 Task: Apply Clip Filter to Cartoon
Action: Mouse moved to (789, 310)
Screenshot: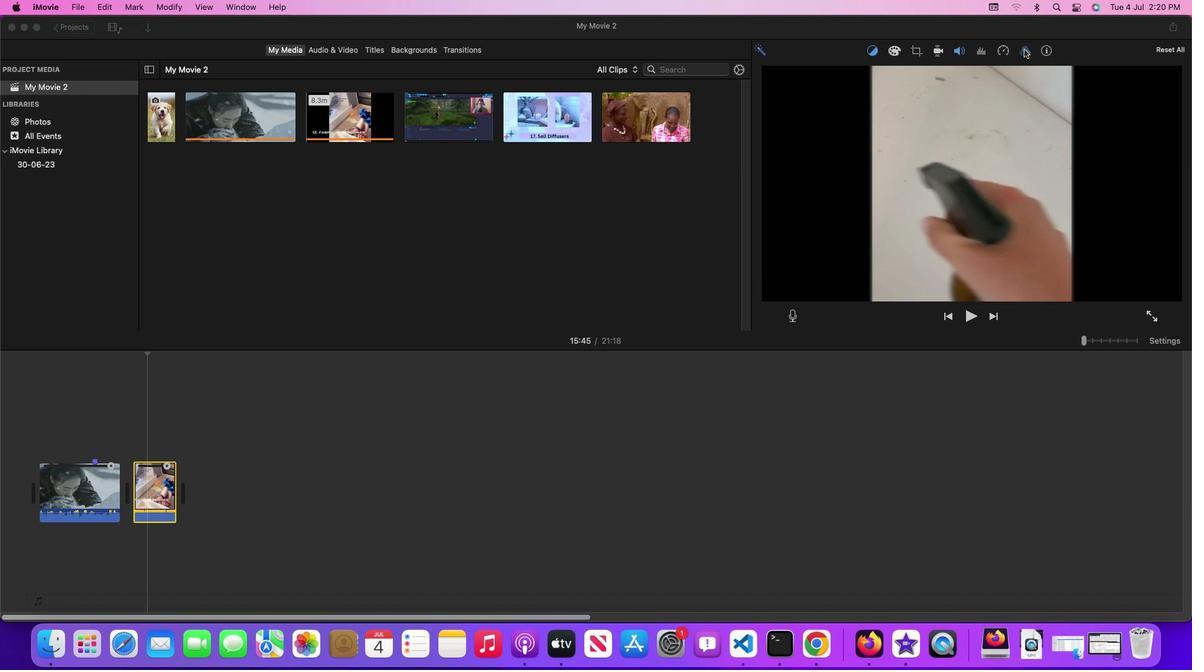 
Action: Mouse pressed left at (789, 310)
Screenshot: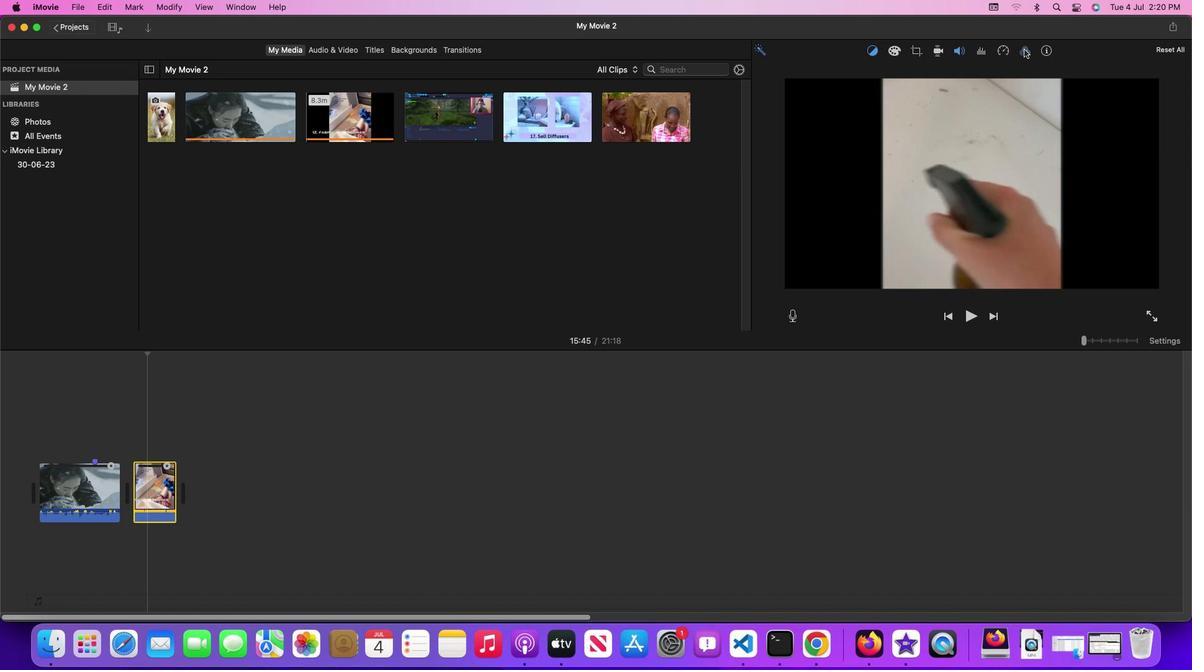 
Action: Mouse moved to (789, 310)
Screenshot: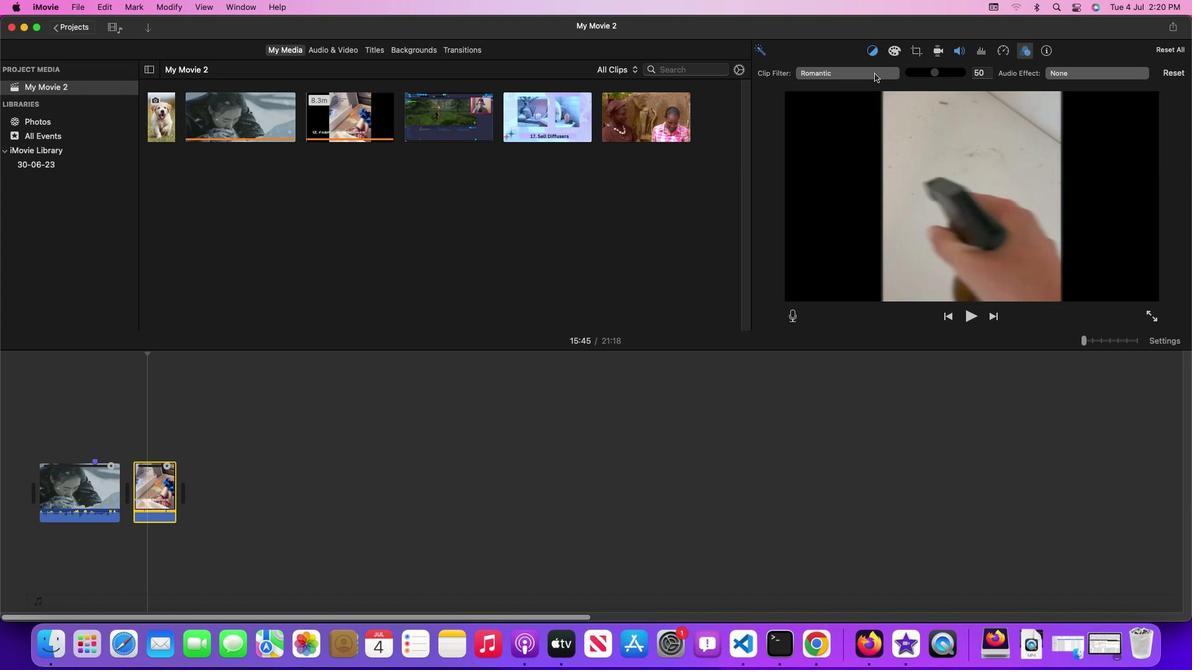 
Action: Mouse pressed left at (789, 310)
Screenshot: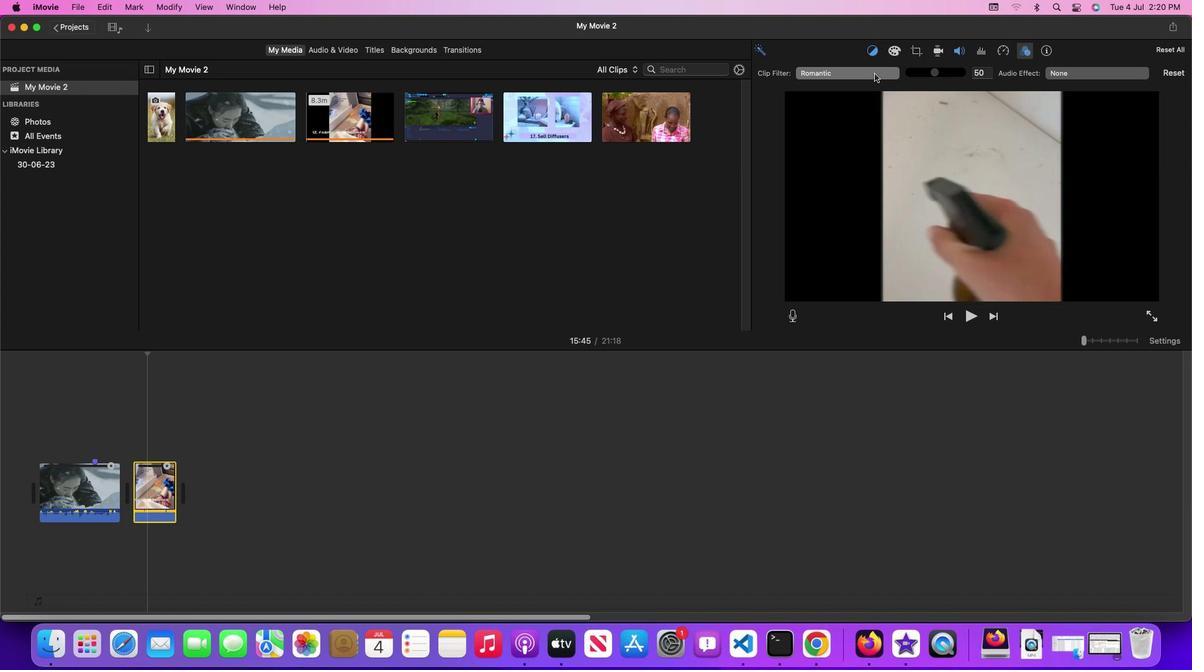 
Action: Mouse moved to (789, 310)
Screenshot: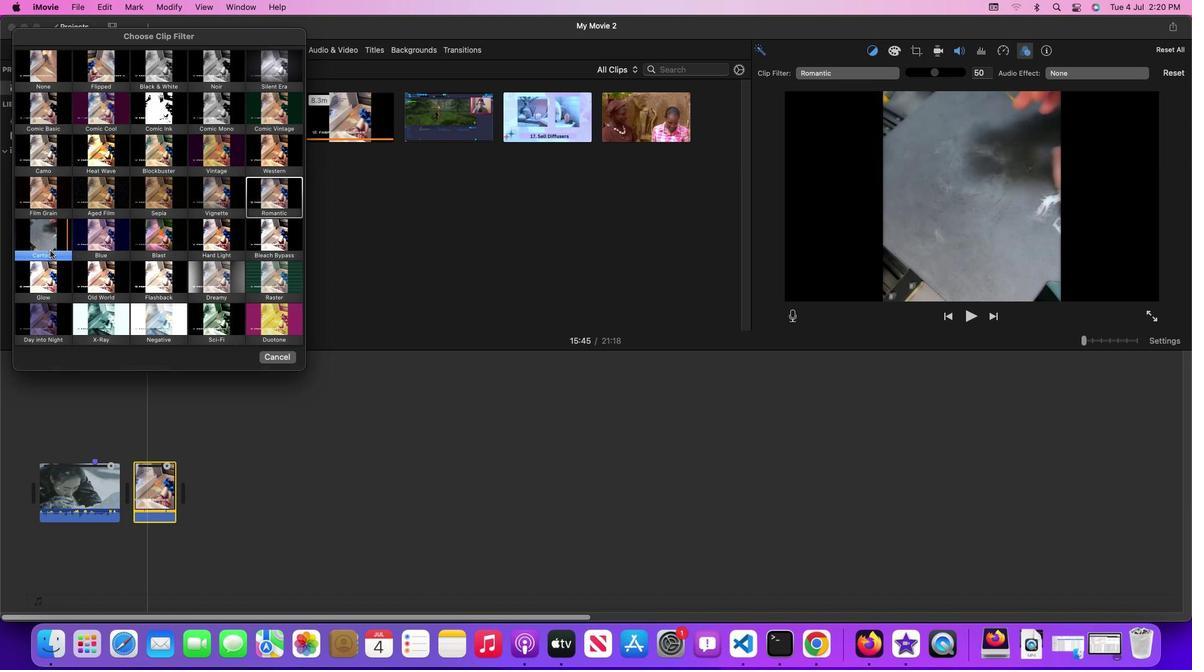 
Action: Mouse pressed left at (789, 310)
Screenshot: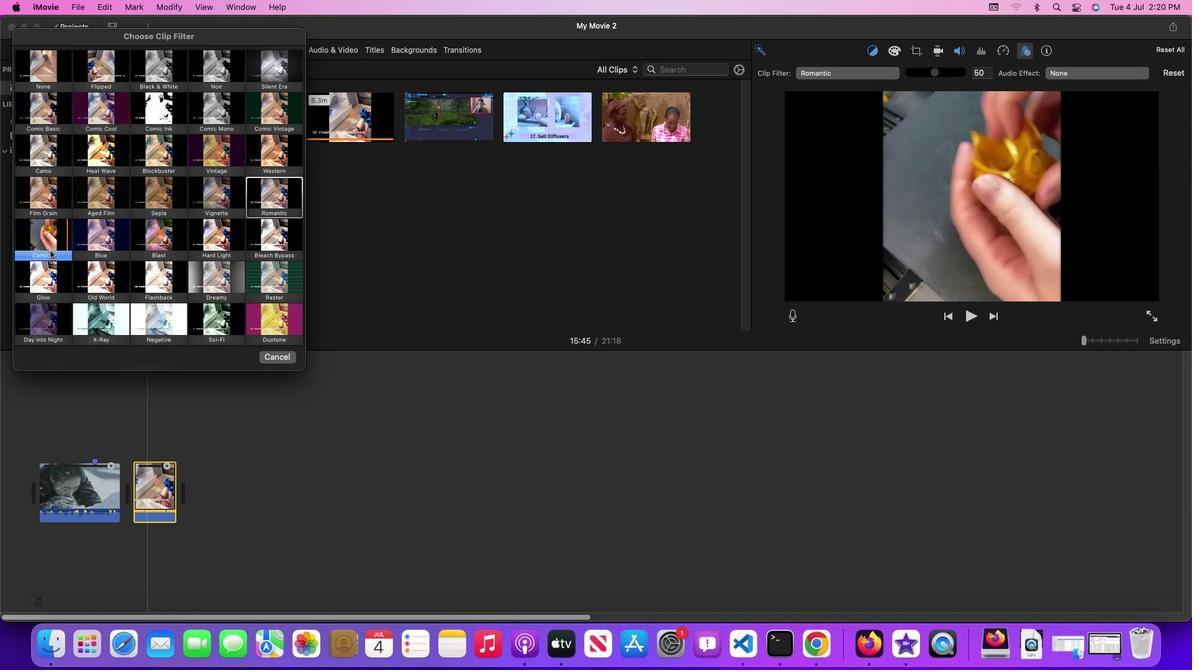 
Action: Mouse moved to (789, 310)
Screenshot: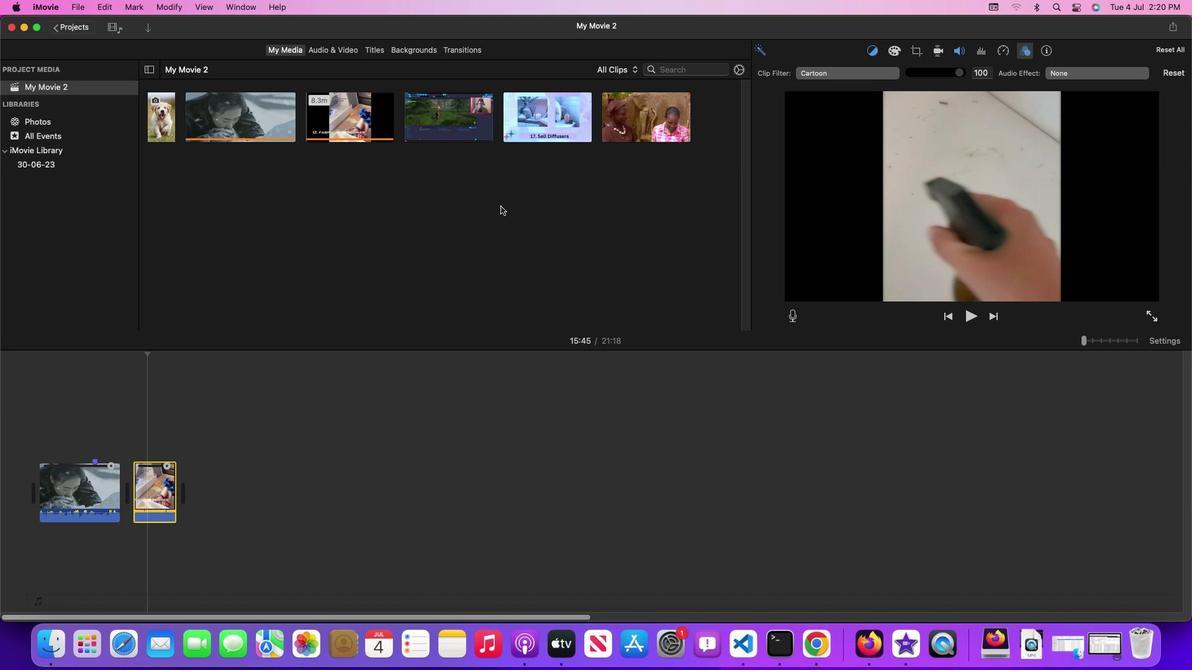 
